 Task: Add Attachment from Trello to Card Card0000000130 in Board Board0000000033 in Workspace WS0000000011 in Trello. Add Cover Blue to Card Card0000000130 in Board Board0000000033 in Workspace WS0000000011 in Trello. Add "Copy Card To …" Button titled Button0000000130 to "bottom" of the list "To Do" to Card Card0000000130 in Board Board0000000033 in Workspace WS0000000011 in Trello. Add Description DS0000000130 to Card Card0000000130 in Board Board0000000033 in Workspace WS0000000011 in Trello. Add Comment CM0000000130 to Card Card0000000130 in Board Board0000000033 in Workspace WS0000000011 in Trello
Action: Mouse moved to (522, 79)
Screenshot: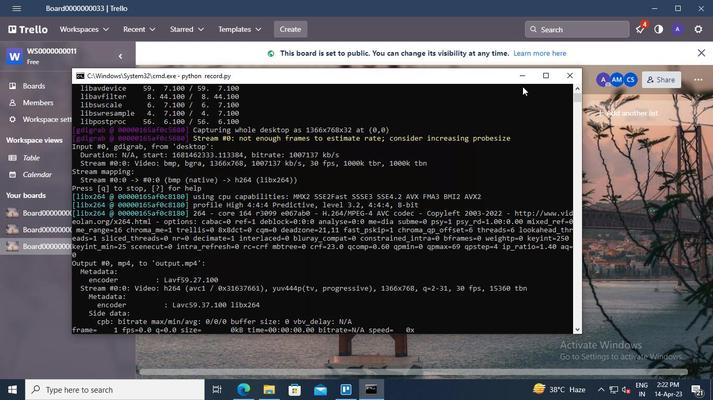 
Action: Mouse pressed left at (522, 79)
Screenshot: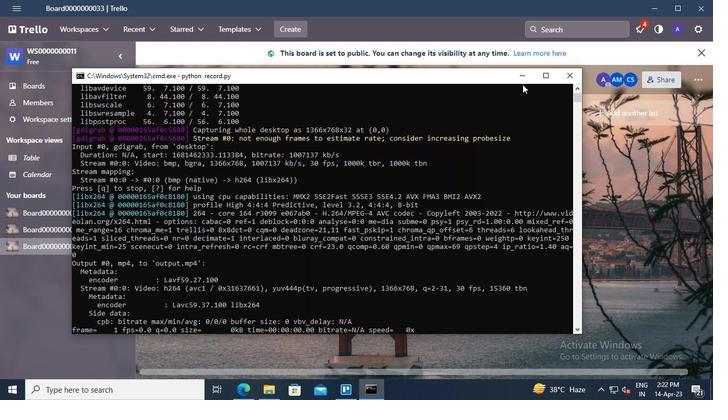 
Action: Mouse moved to (199, 232)
Screenshot: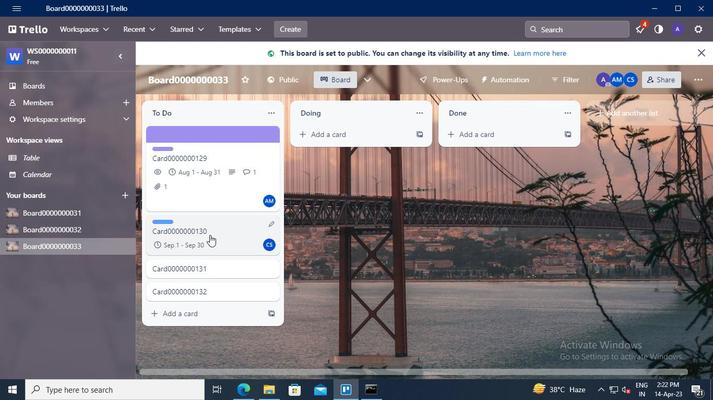 
Action: Mouse pressed left at (199, 232)
Screenshot: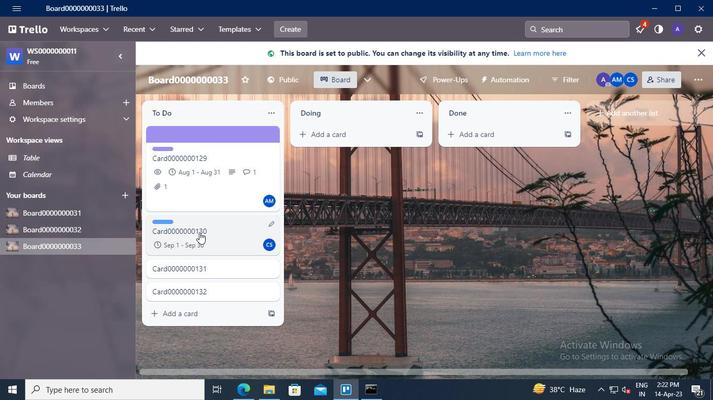 
Action: Mouse moved to (490, 224)
Screenshot: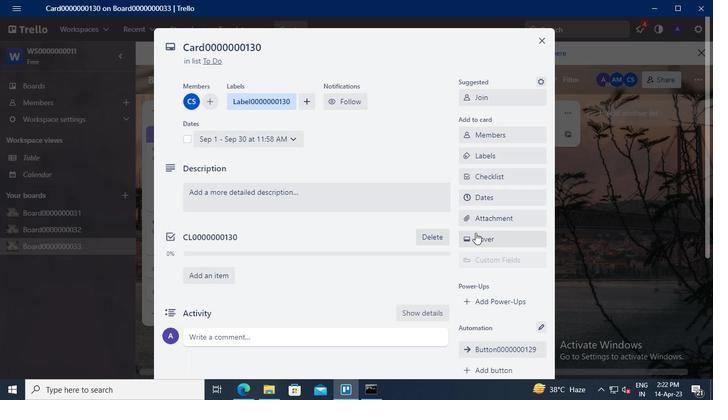 
Action: Mouse pressed left at (490, 224)
Screenshot: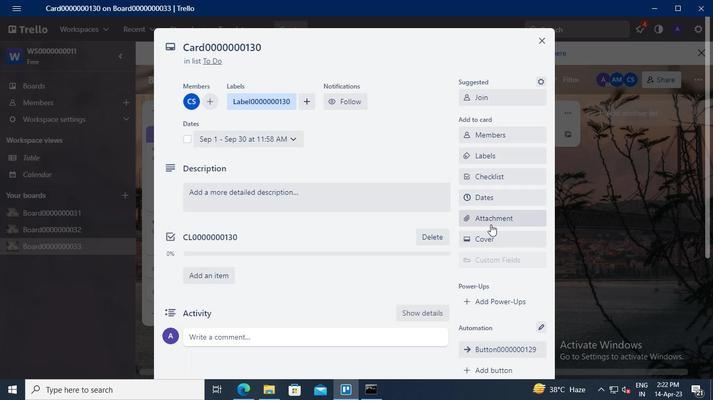 
Action: Mouse moved to (499, 109)
Screenshot: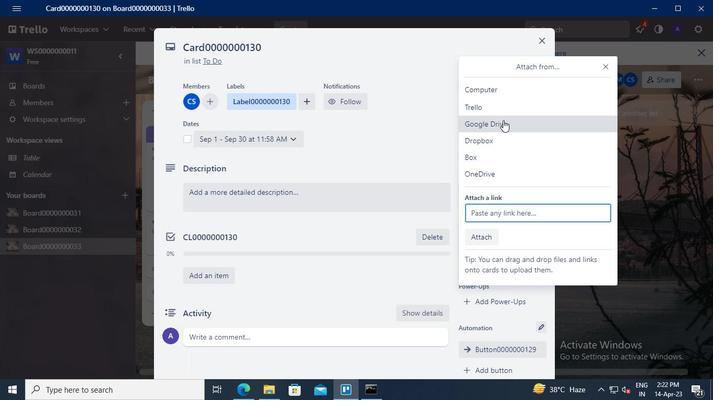
Action: Mouse pressed left at (499, 109)
Screenshot: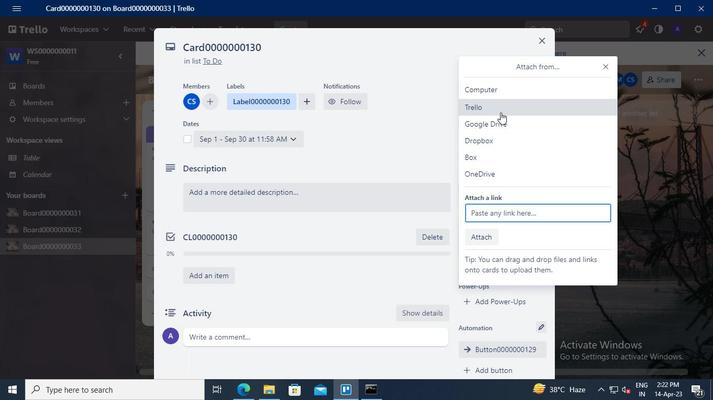 
Action: Mouse moved to (508, 136)
Screenshot: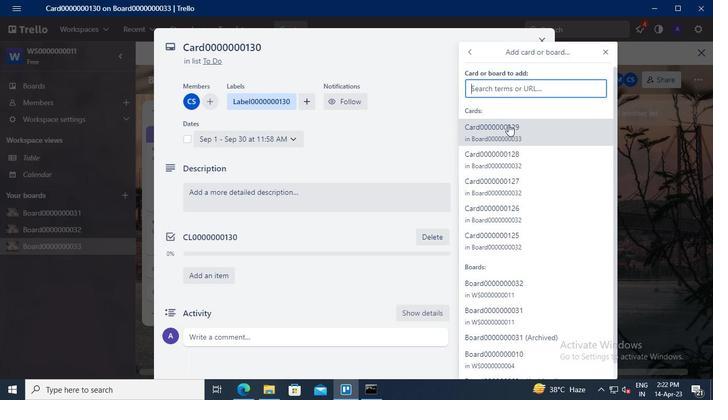 
Action: Mouse pressed left at (508, 136)
Screenshot: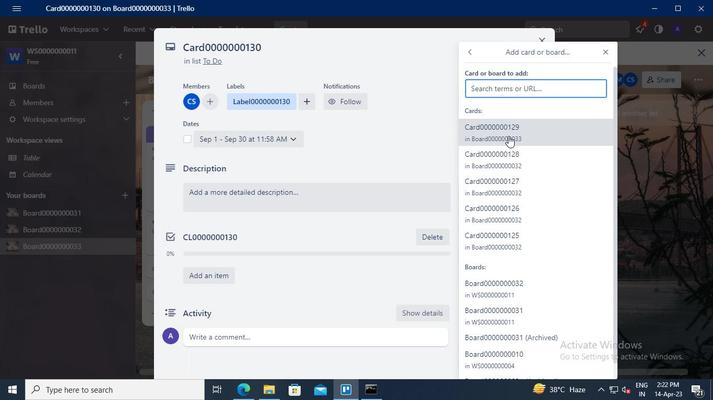 
Action: Mouse moved to (499, 239)
Screenshot: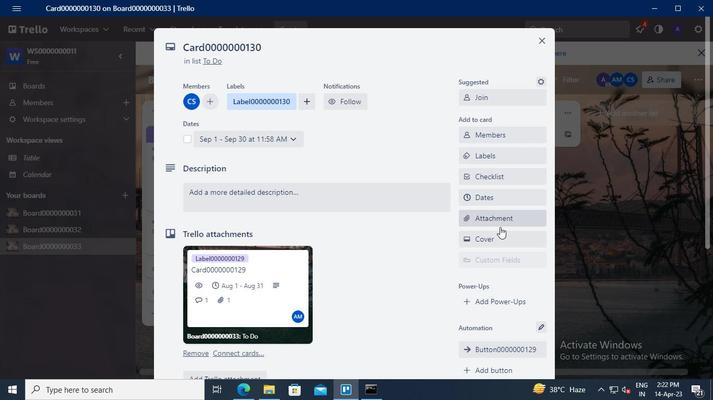 
Action: Mouse pressed left at (499, 239)
Screenshot: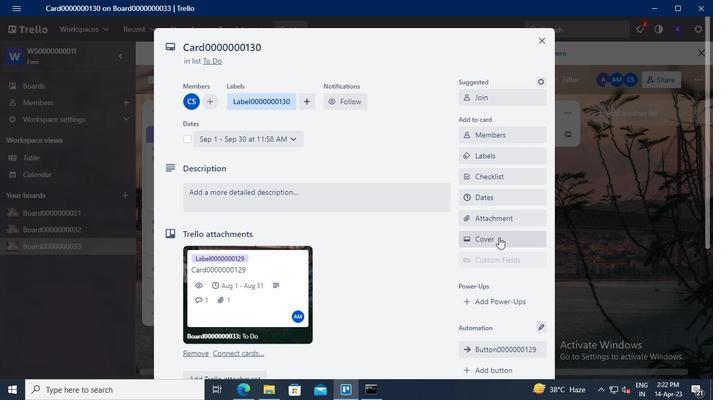 
Action: Mouse moved to (477, 190)
Screenshot: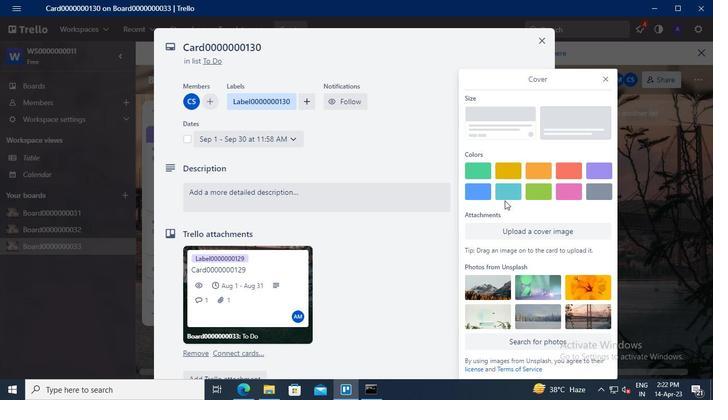 
Action: Mouse pressed left at (477, 190)
Screenshot: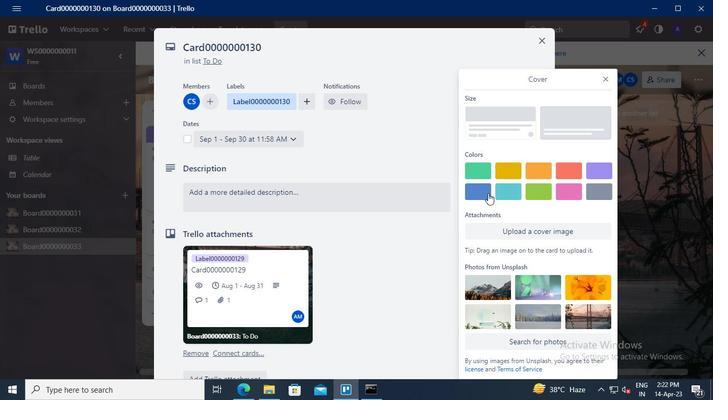 
Action: Mouse moved to (605, 61)
Screenshot: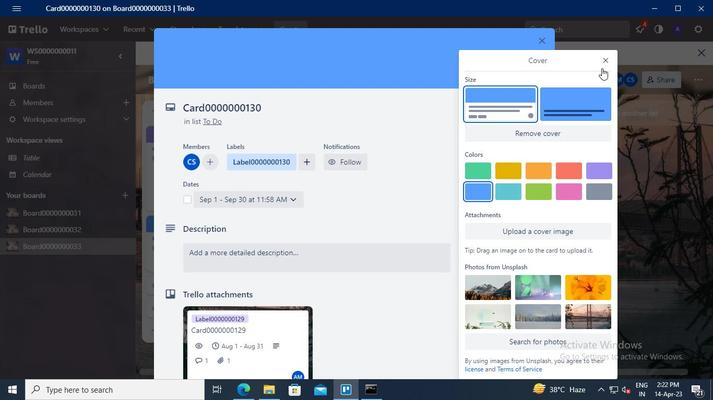 
Action: Mouse pressed left at (605, 61)
Screenshot: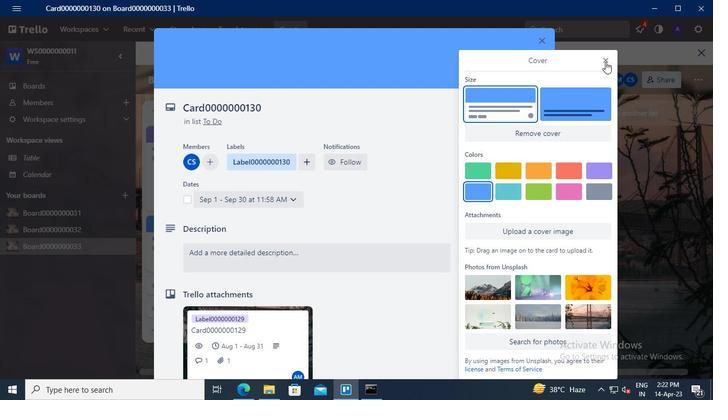 
Action: Mouse moved to (499, 257)
Screenshot: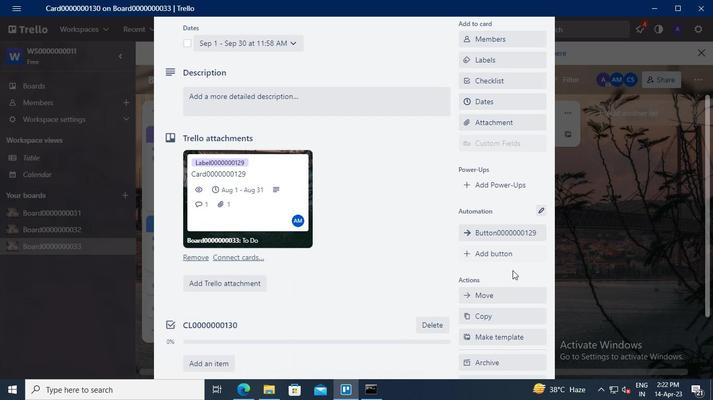 
Action: Mouse pressed left at (499, 257)
Screenshot: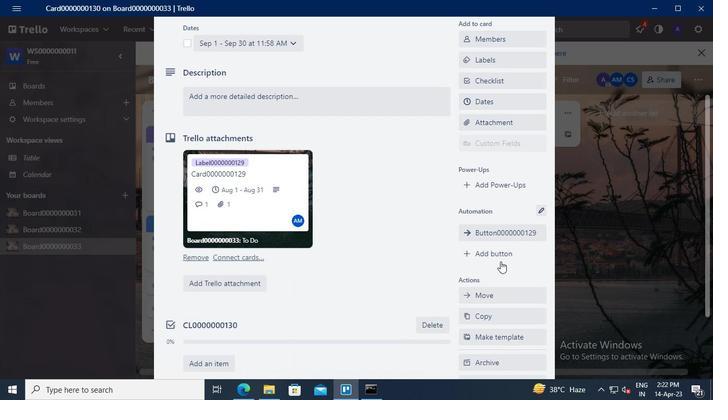 
Action: Mouse moved to (527, 119)
Screenshot: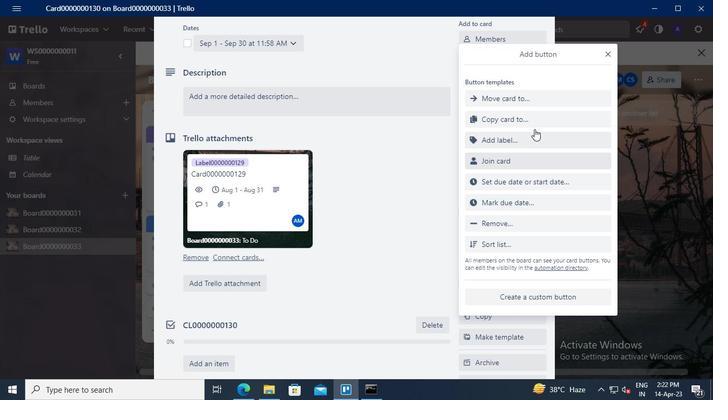 
Action: Mouse pressed left at (527, 119)
Screenshot: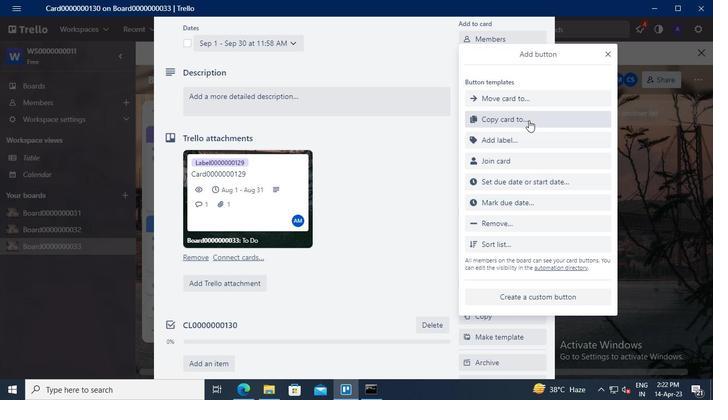 
Action: Mouse moved to (531, 98)
Screenshot: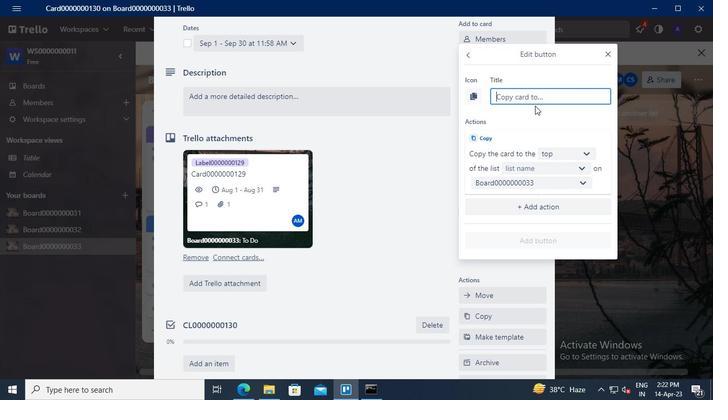 
Action: Mouse pressed left at (531, 98)
Screenshot: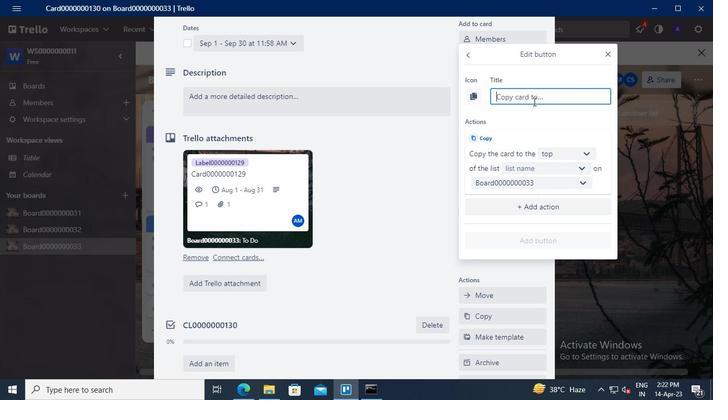 
Action: Keyboard Key.shift
Screenshot: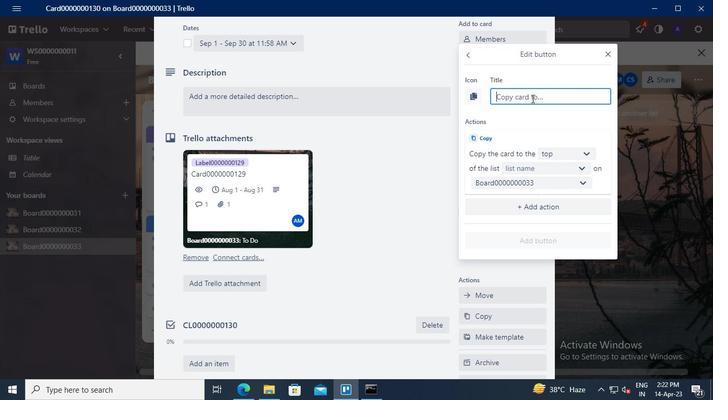 
Action: Keyboard B
Screenshot: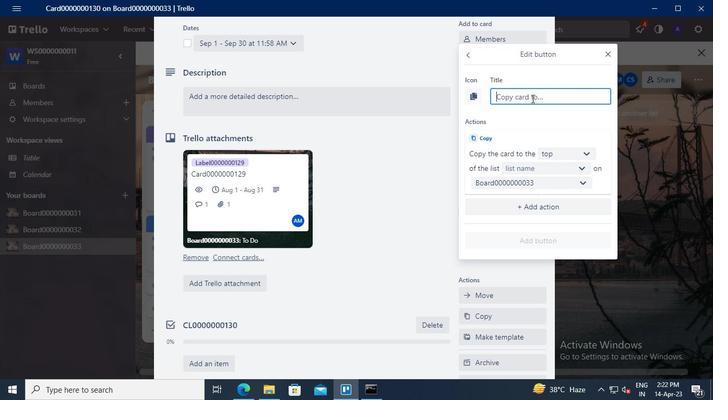 
Action: Keyboard u
Screenshot: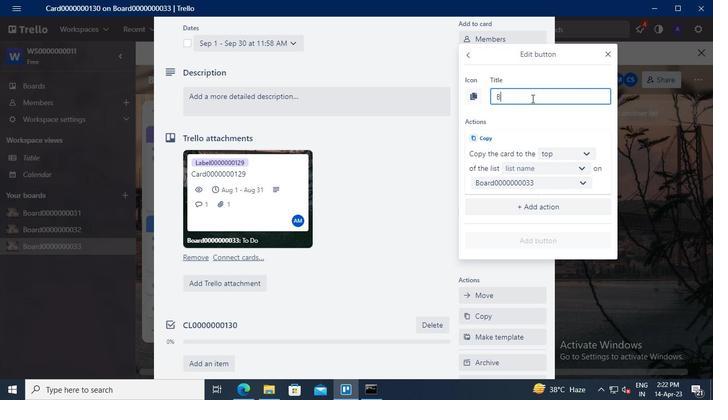 
Action: Keyboard t
Screenshot: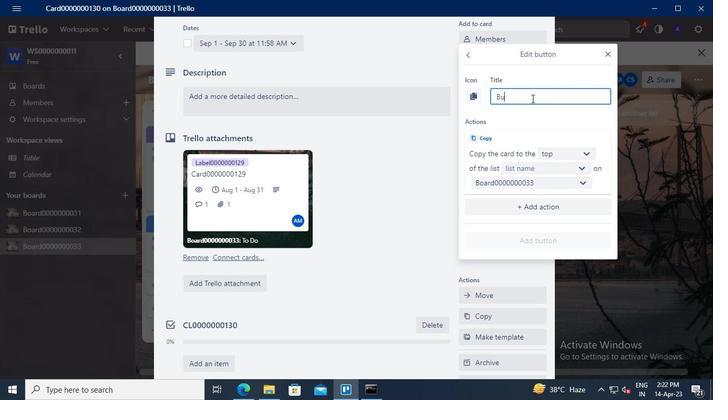 
Action: Keyboard t
Screenshot: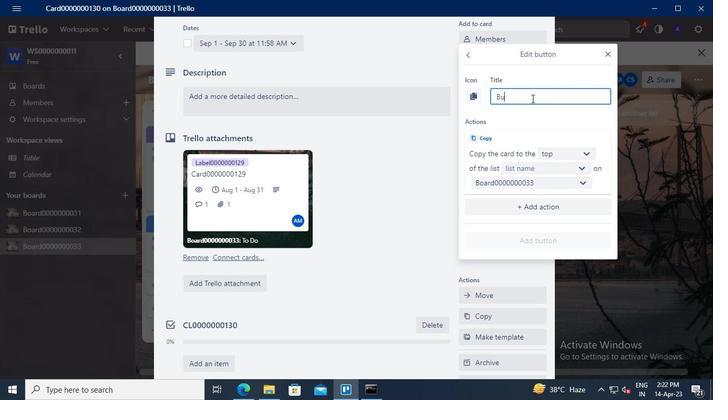 
Action: Keyboard o
Screenshot: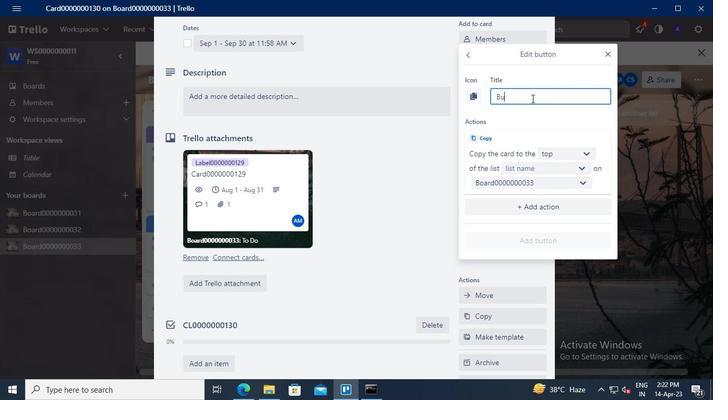 
Action: Keyboard n
Screenshot: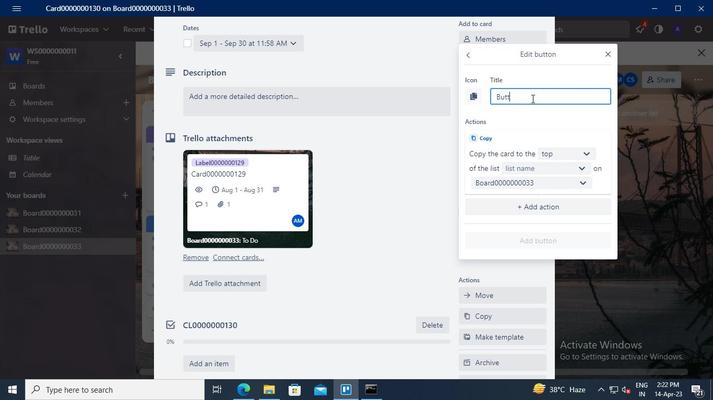 
Action: Keyboard <96>
Screenshot: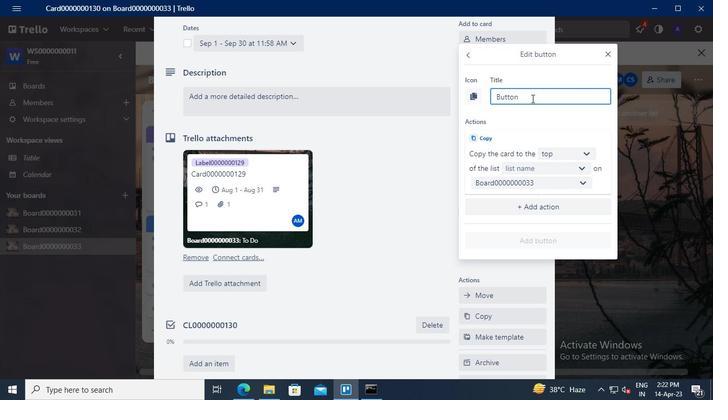 
Action: Keyboard <96>
Screenshot: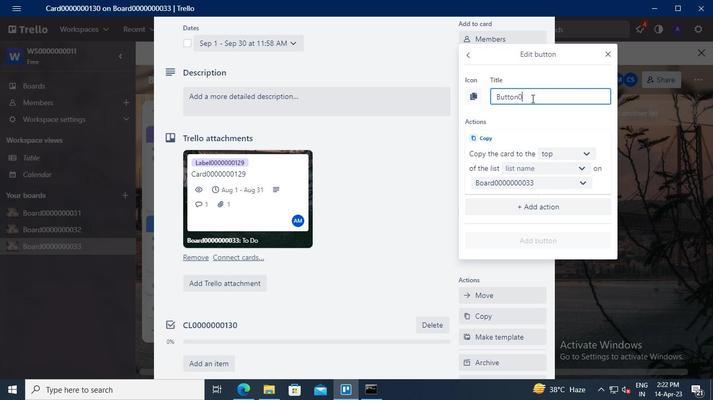 
Action: Keyboard <96>
Screenshot: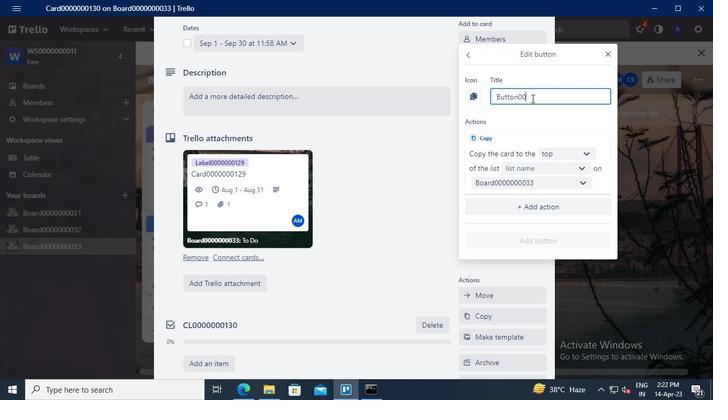 
Action: Keyboard <96>
Screenshot: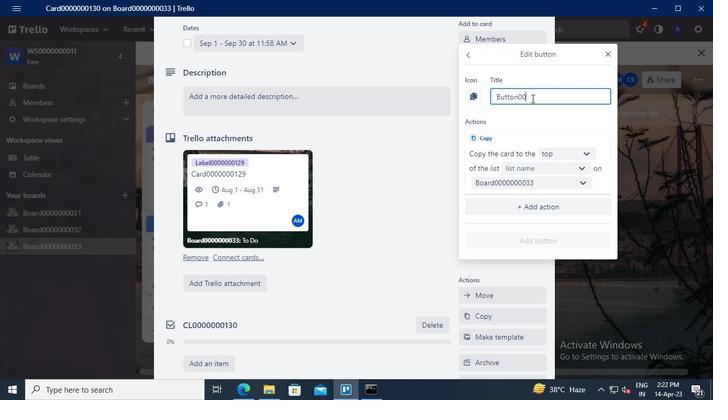 
Action: Keyboard <96>
Screenshot: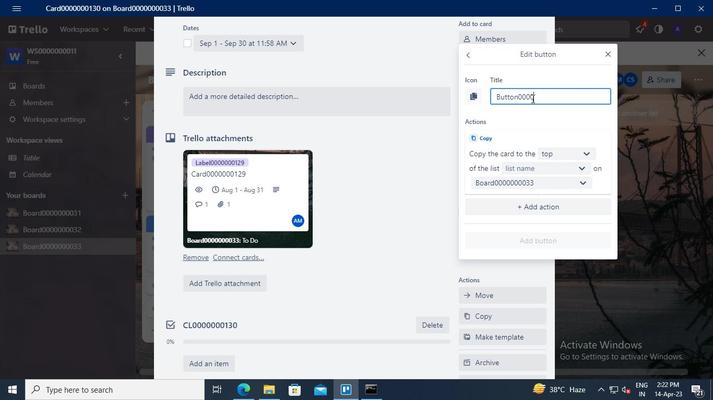 
Action: Keyboard <96>
Screenshot: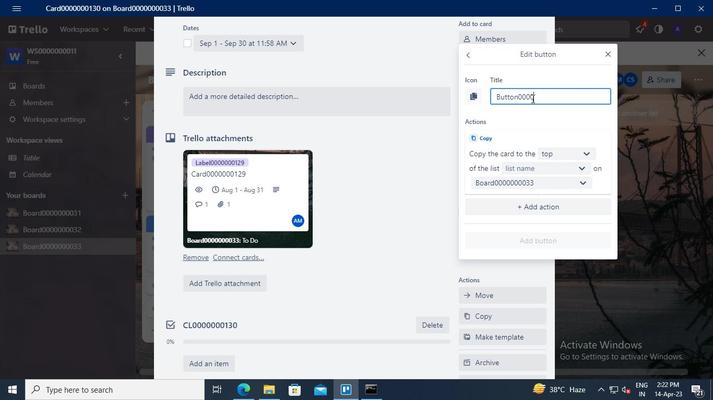 
Action: Keyboard <96>
Screenshot: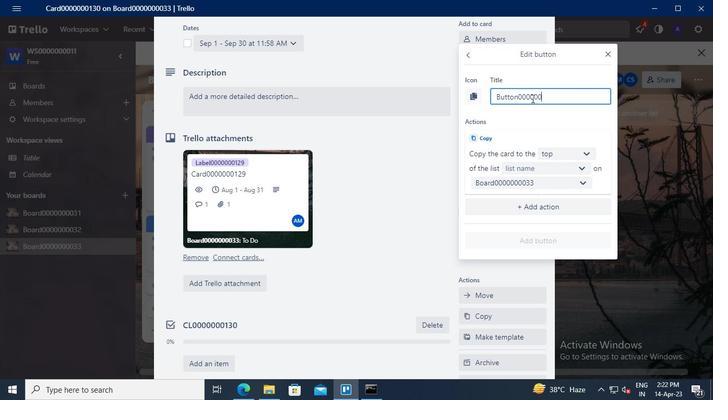 
Action: Keyboard <97>
Screenshot: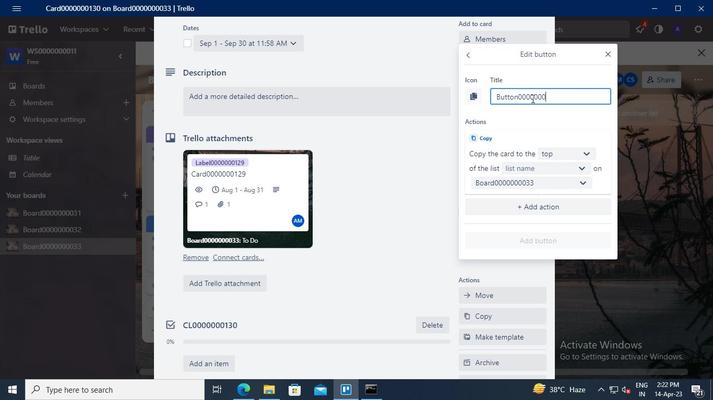 
Action: Keyboard <99>
Screenshot: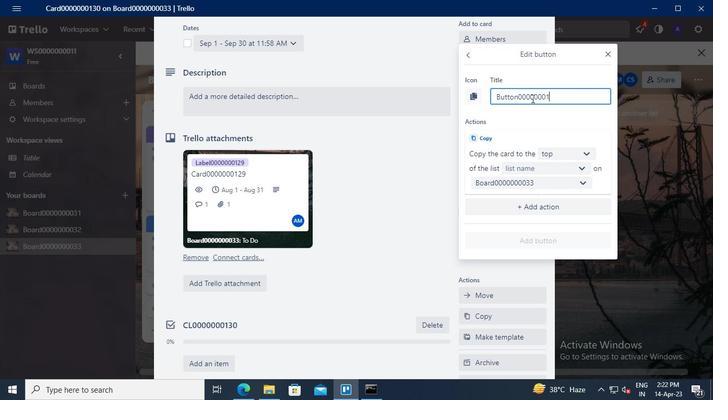 
Action: Keyboard <96>
Screenshot: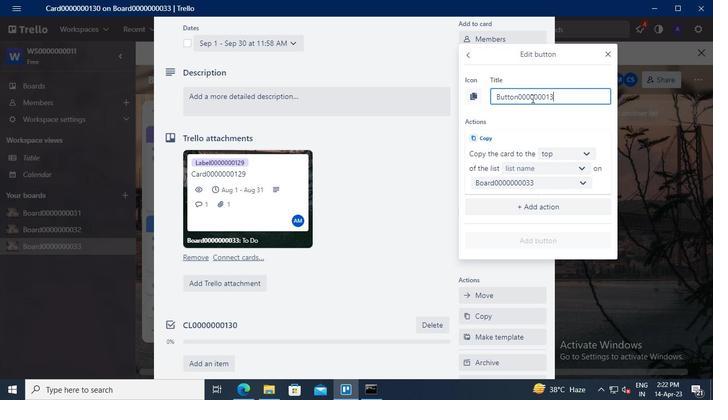 
Action: Mouse moved to (556, 152)
Screenshot: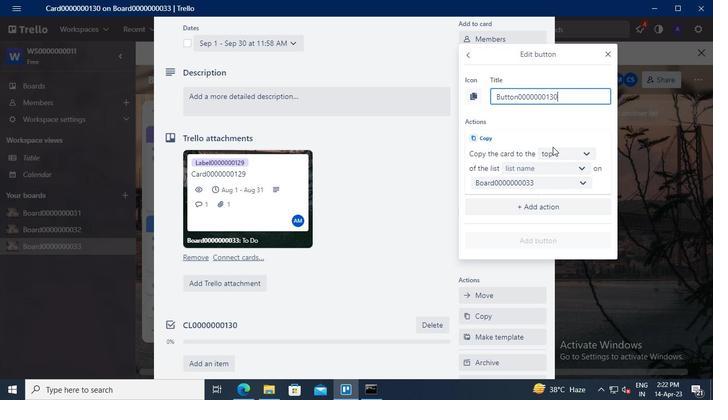 
Action: Mouse pressed left at (556, 152)
Screenshot: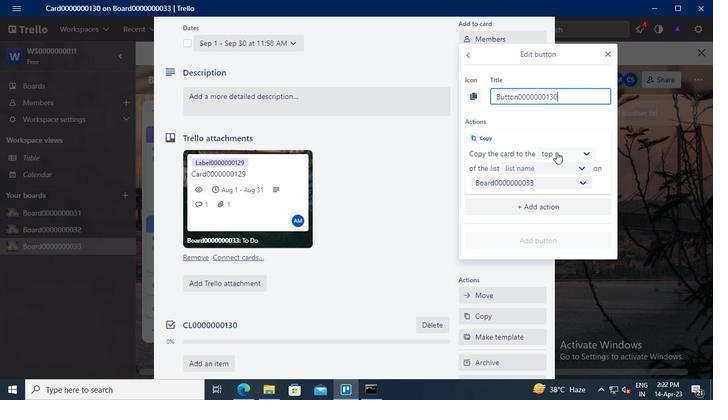 
Action: Mouse moved to (558, 190)
Screenshot: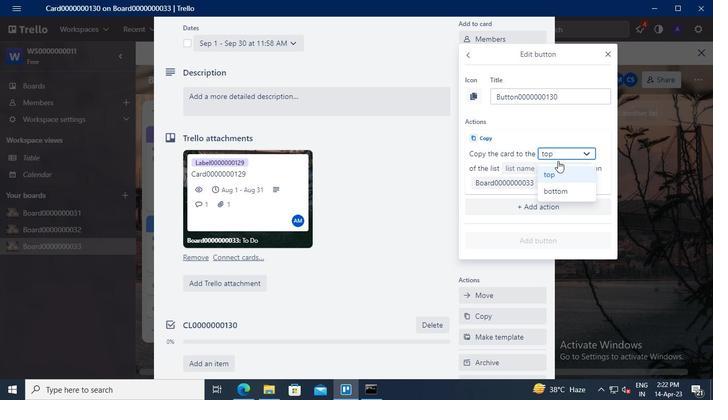 
Action: Mouse pressed left at (558, 190)
Screenshot: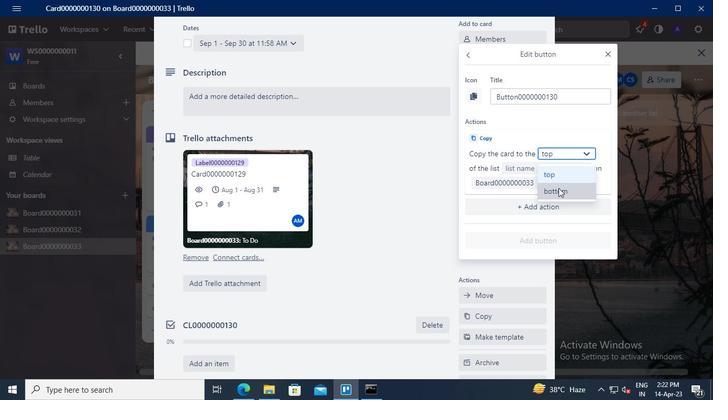 
Action: Mouse moved to (536, 170)
Screenshot: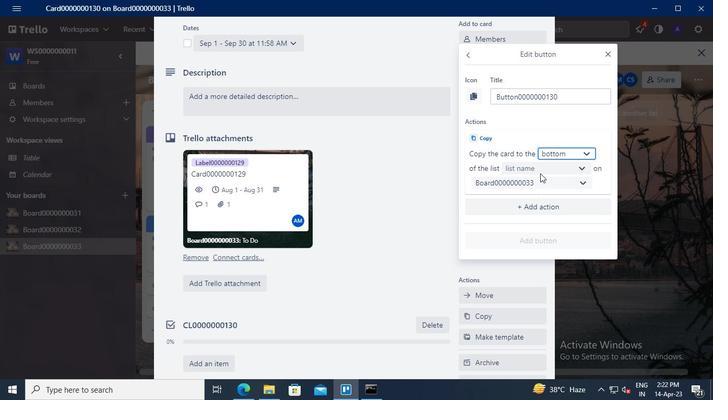 
Action: Mouse pressed left at (536, 170)
Screenshot: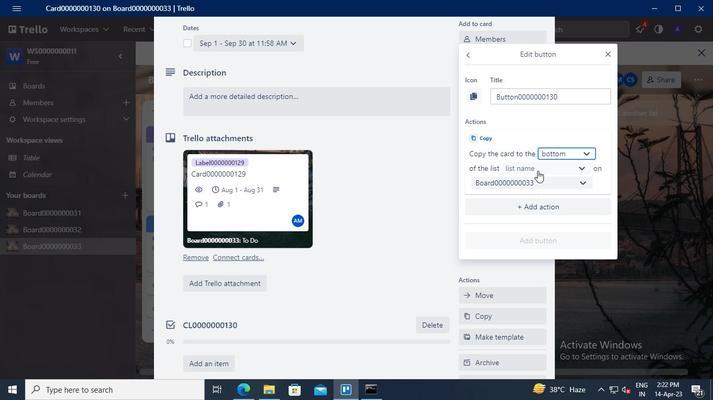
Action: Mouse moved to (532, 186)
Screenshot: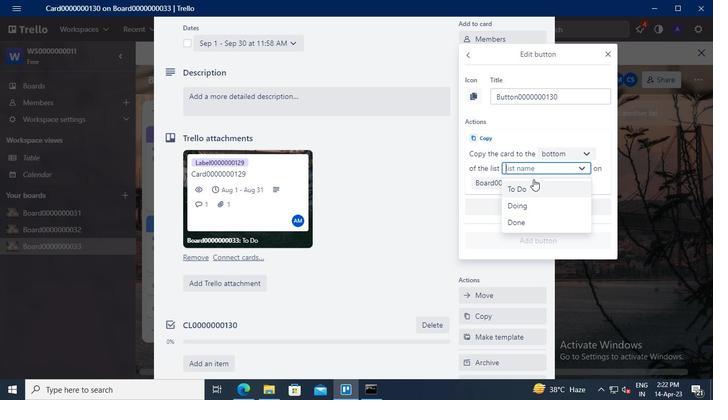 
Action: Mouse pressed left at (532, 186)
Screenshot: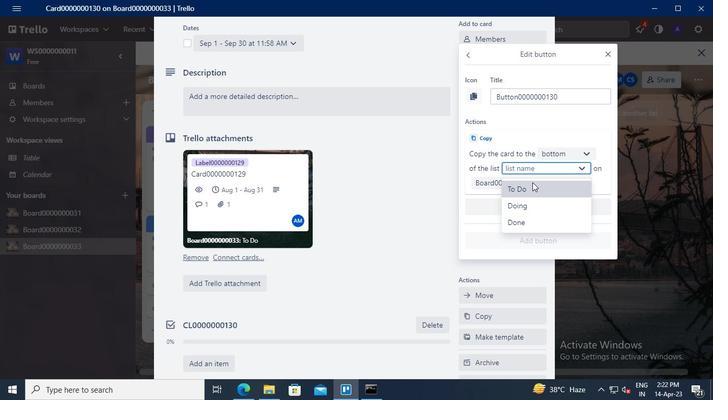 
Action: Mouse moved to (566, 239)
Screenshot: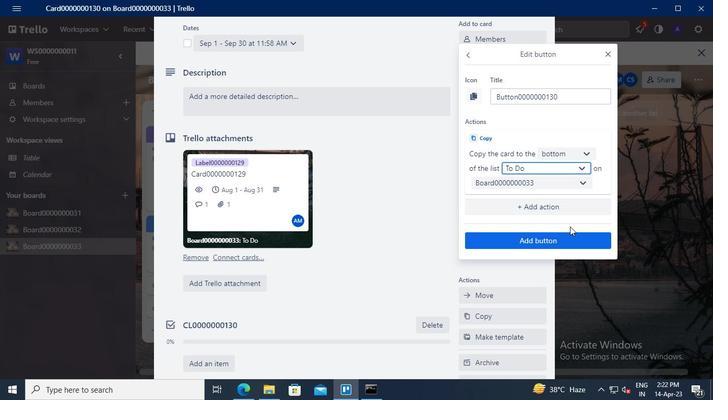 
Action: Mouse pressed left at (566, 239)
Screenshot: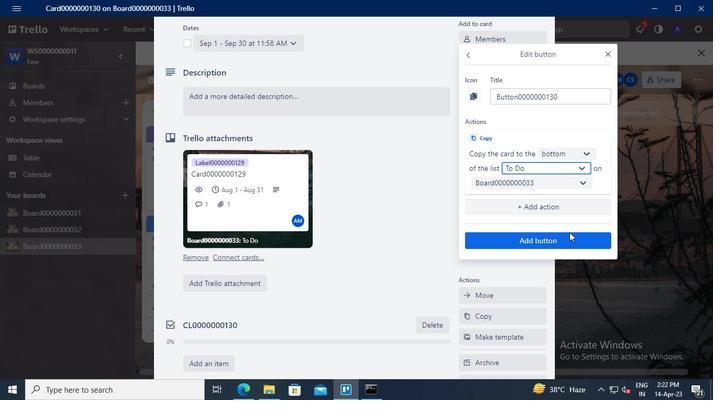 
Action: Mouse moved to (241, 107)
Screenshot: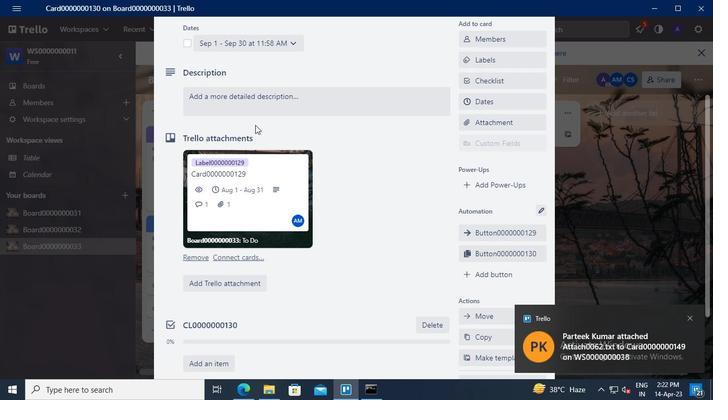 
Action: Mouse pressed left at (241, 107)
Screenshot: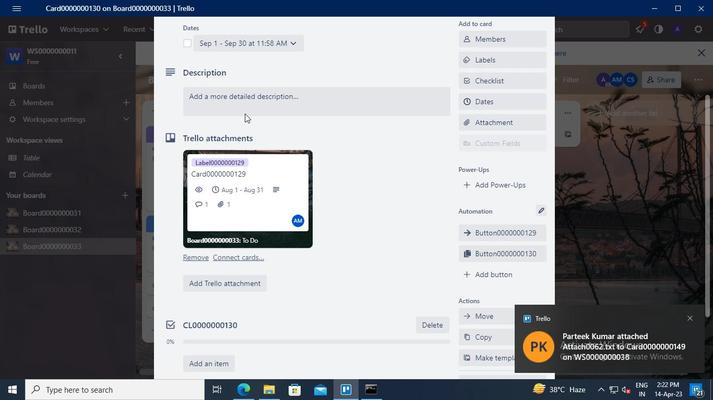 
Action: Mouse moved to (203, 135)
Screenshot: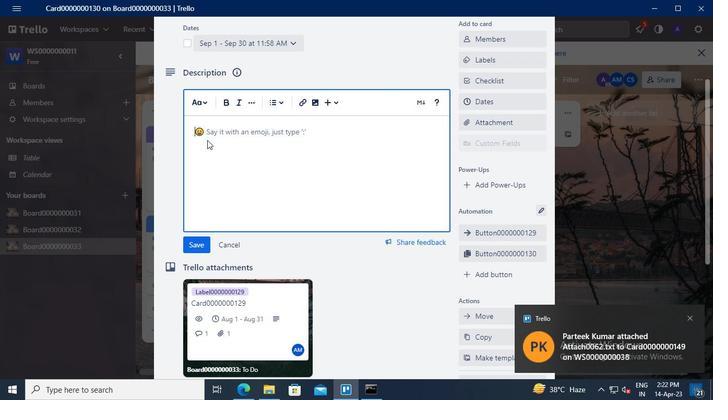 
Action: Mouse pressed left at (203, 135)
Screenshot: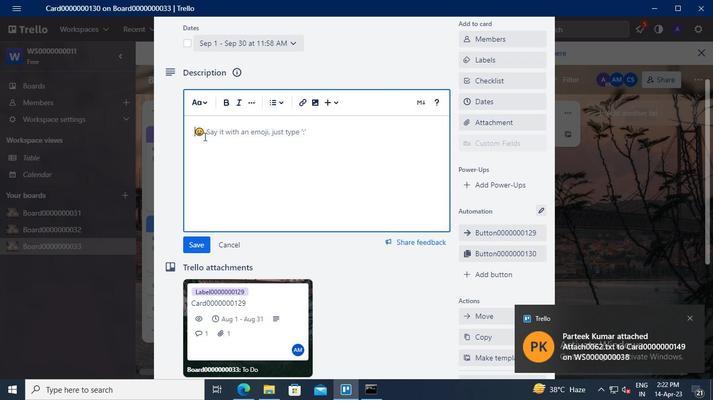 
Action: Keyboard Key.shift
Screenshot: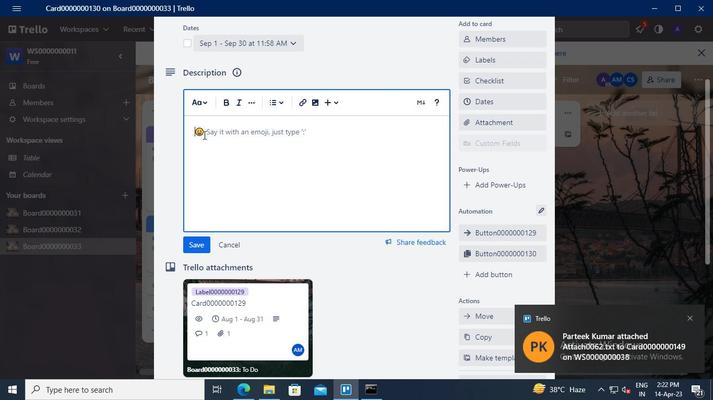 
Action: Keyboard D
Screenshot: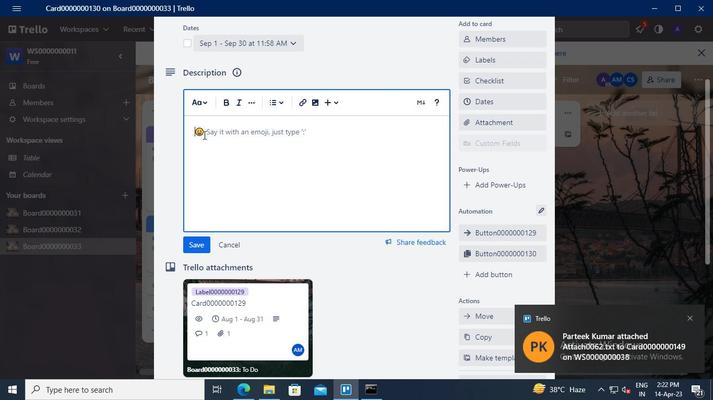 
Action: Keyboard S
Screenshot: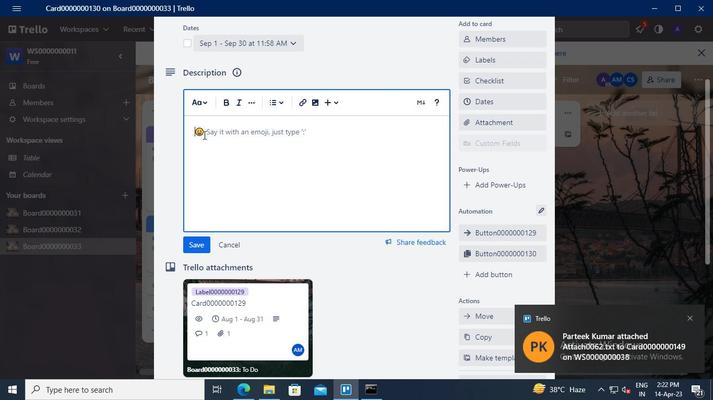 
Action: Keyboard <96>
Screenshot: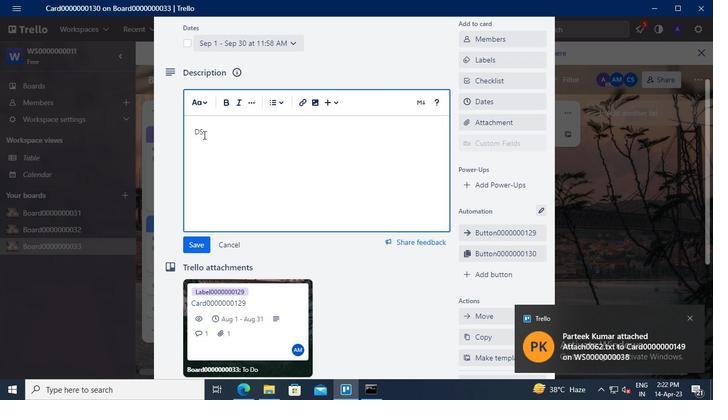 
Action: Keyboard <96>
Screenshot: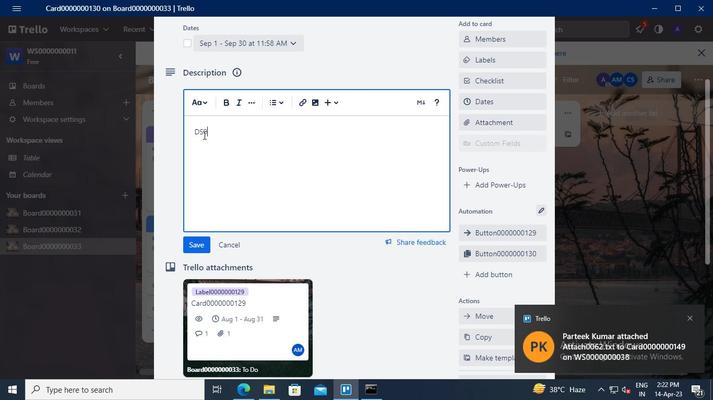 
Action: Keyboard <96>
Screenshot: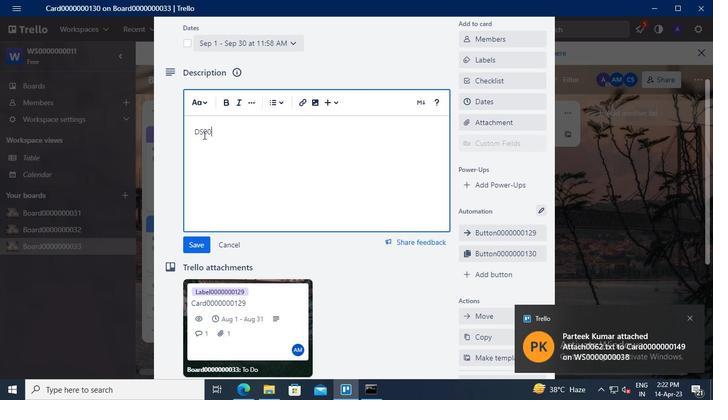 
Action: Keyboard <96>
Screenshot: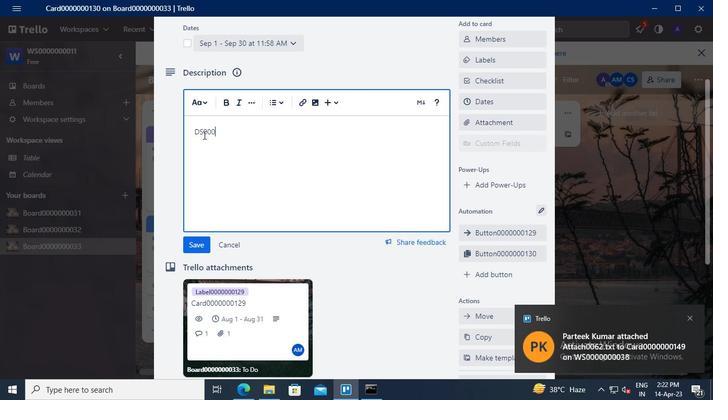 
Action: Keyboard <96>
Screenshot: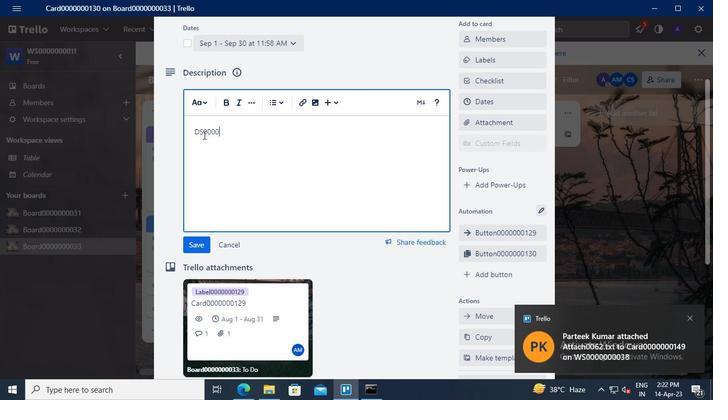
Action: Keyboard <96>
Screenshot: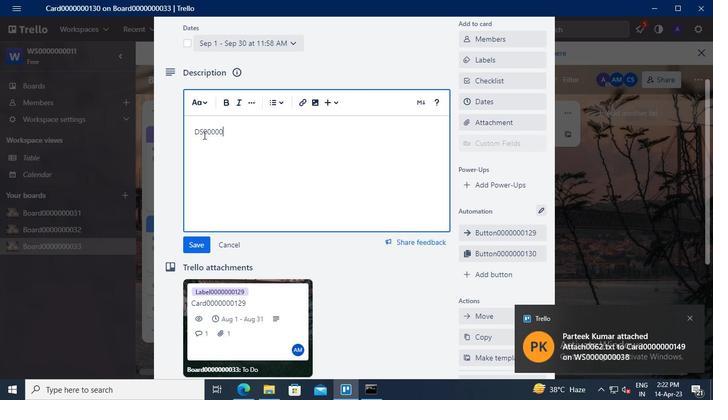 
Action: Keyboard <96>
Screenshot: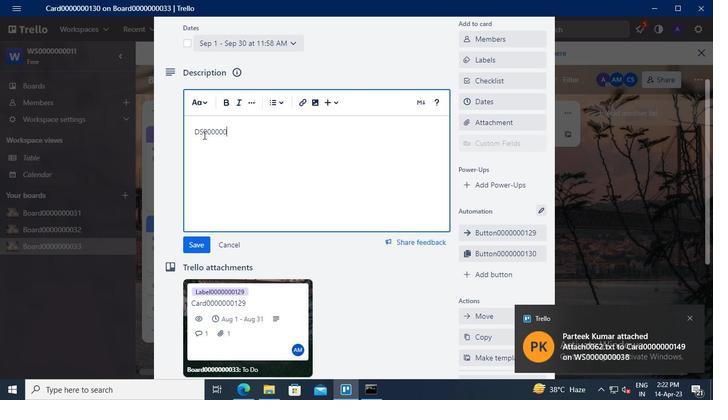 
Action: Keyboard <97>
Screenshot: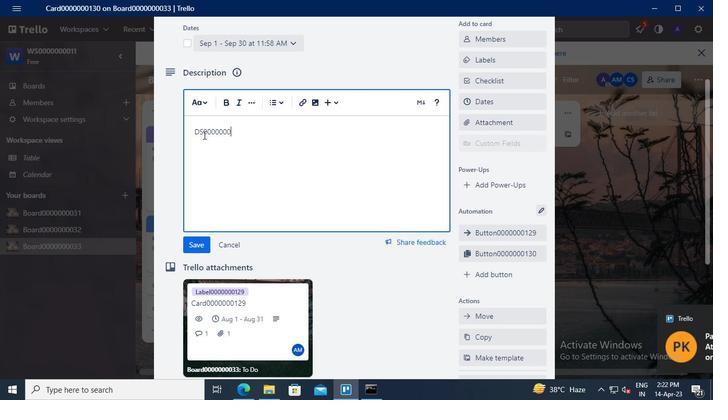 
Action: Keyboard <99>
Screenshot: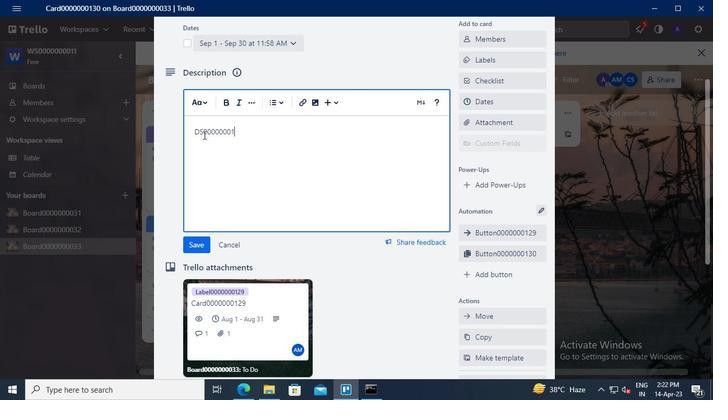 
Action: Keyboard <96>
Screenshot: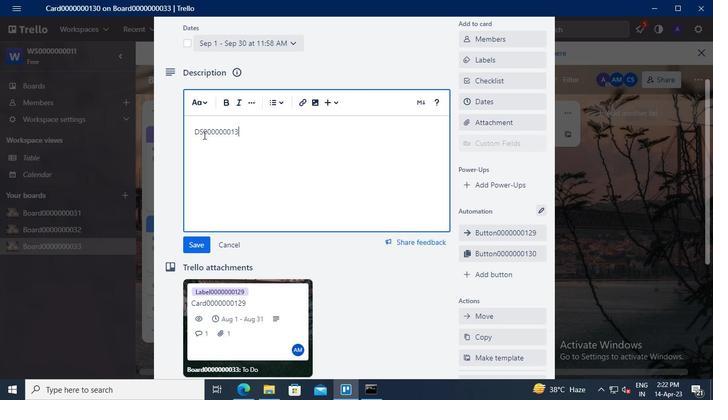 
Action: Mouse moved to (204, 237)
Screenshot: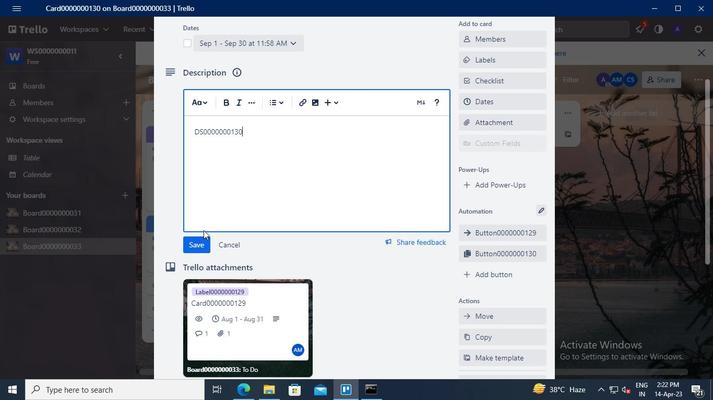 
Action: Mouse pressed left at (204, 237)
Screenshot: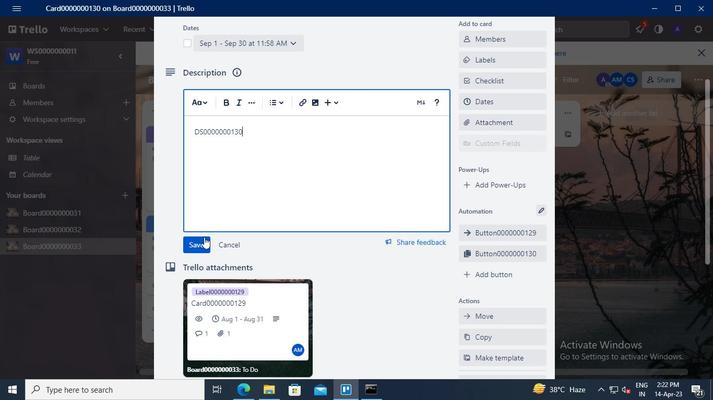 
Action: Mouse moved to (236, 314)
Screenshot: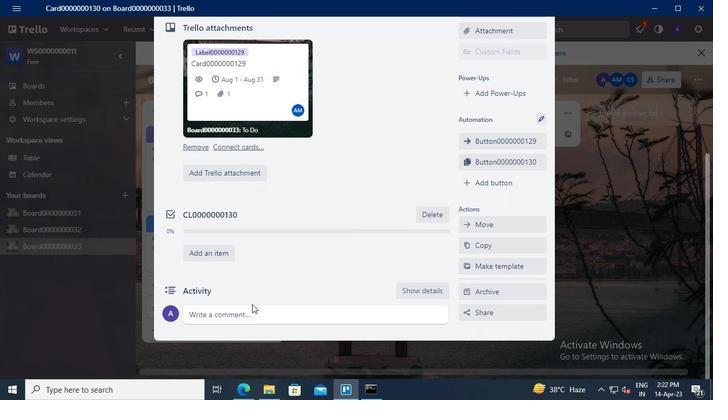 
Action: Mouse pressed left at (236, 314)
Screenshot: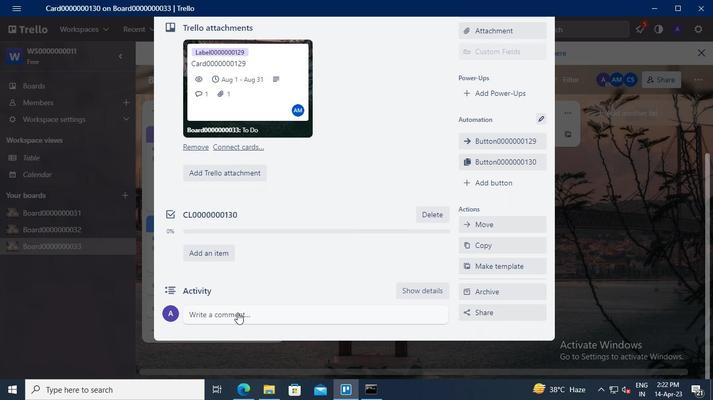 
Action: Keyboard Key.shift
Screenshot: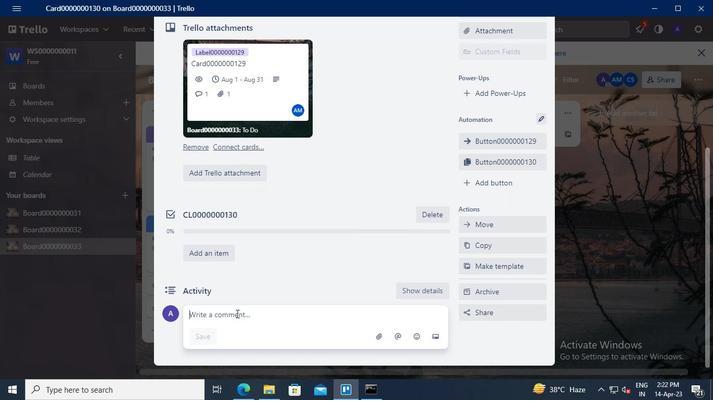 
Action: Keyboard Key.shift
Screenshot: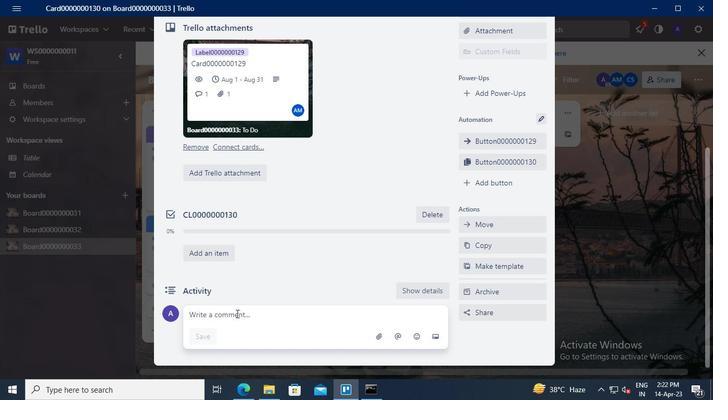 
Action: Keyboard Key.shift
Screenshot: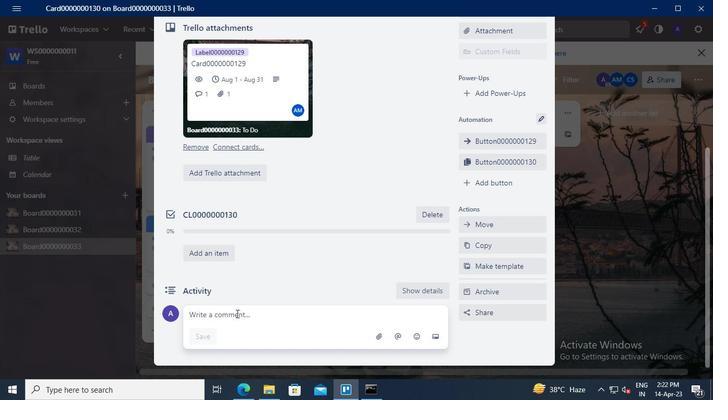 
Action: Keyboard C
Screenshot: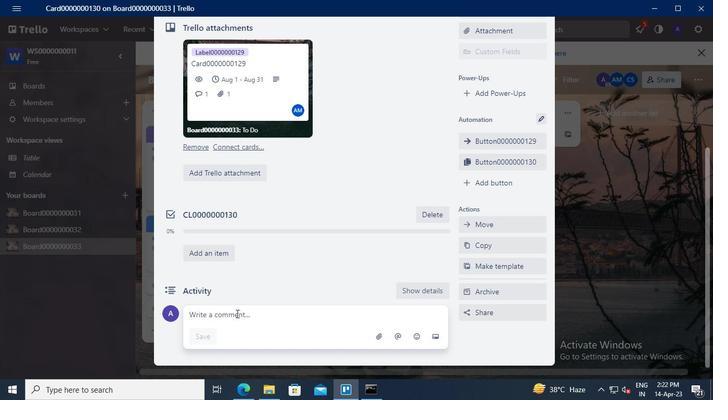 
Action: Keyboard M
Screenshot: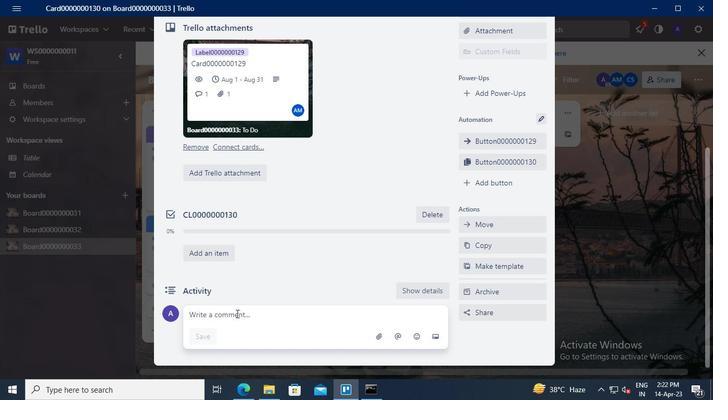 
Action: Keyboard <96>
Screenshot: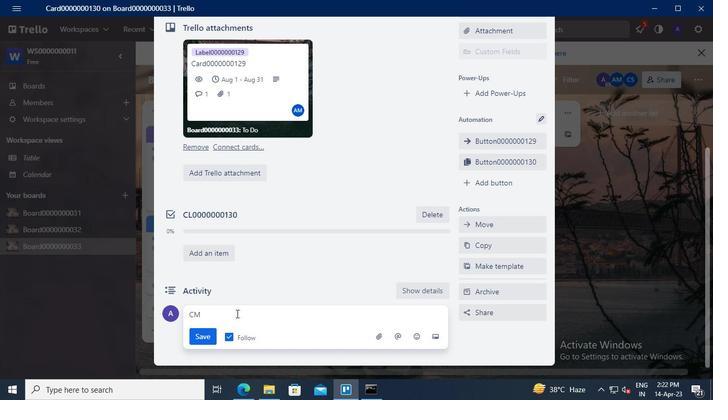 
Action: Keyboard <96>
Screenshot: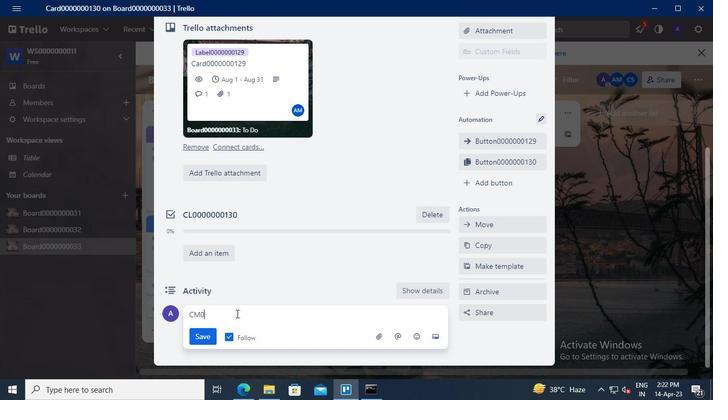 
Action: Keyboard <96>
Screenshot: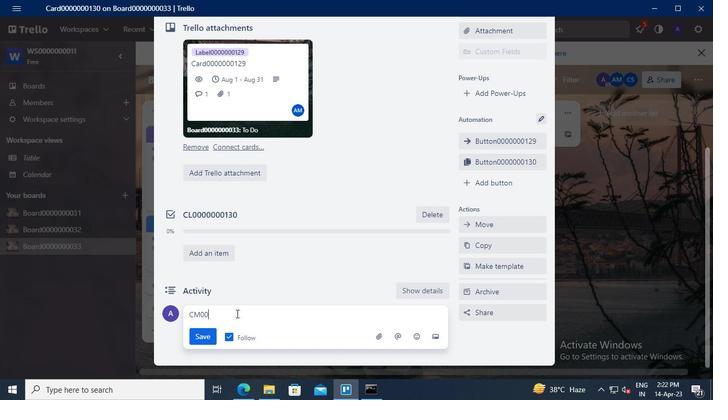 
Action: Keyboard <96>
Screenshot: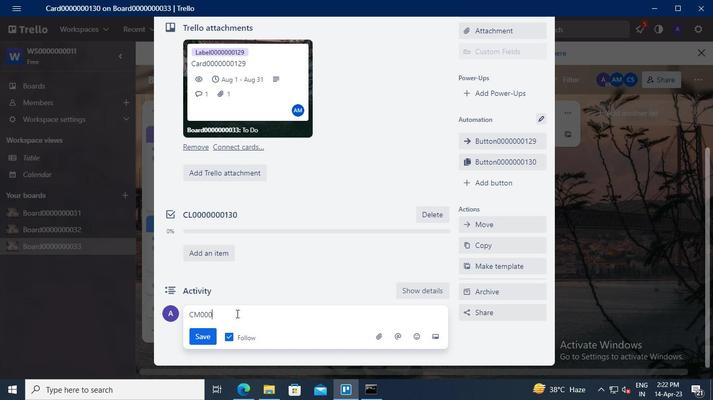 
Action: Keyboard <96>
Screenshot: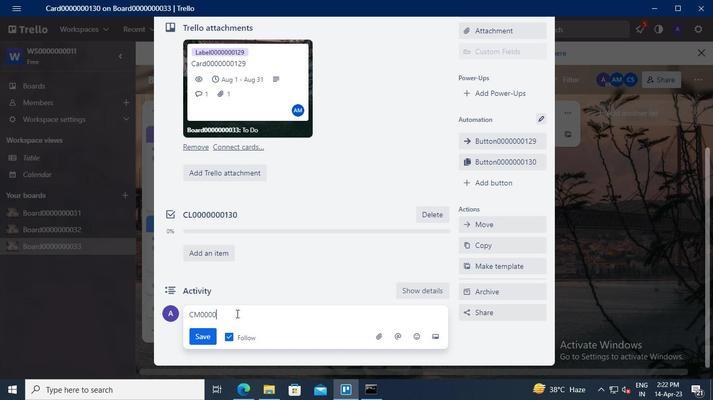 
Action: Keyboard <96>
Screenshot: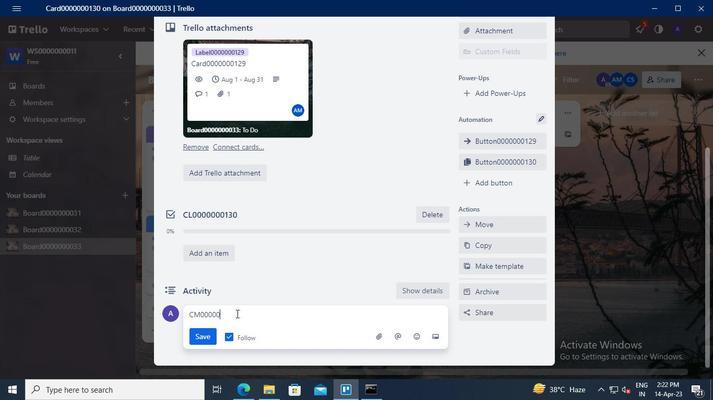 
Action: Keyboard <96>
Screenshot: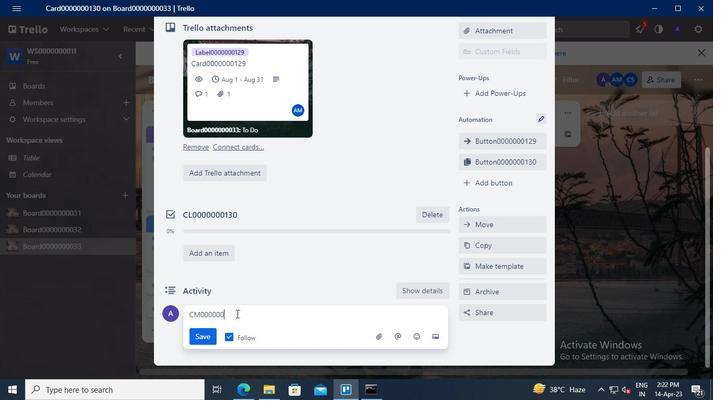 
Action: Keyboard <97>
Screenshot: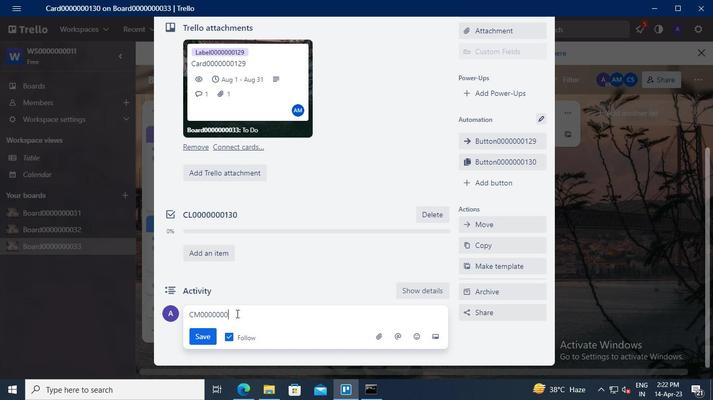 
Action: Keyboard <99>
Screenshot: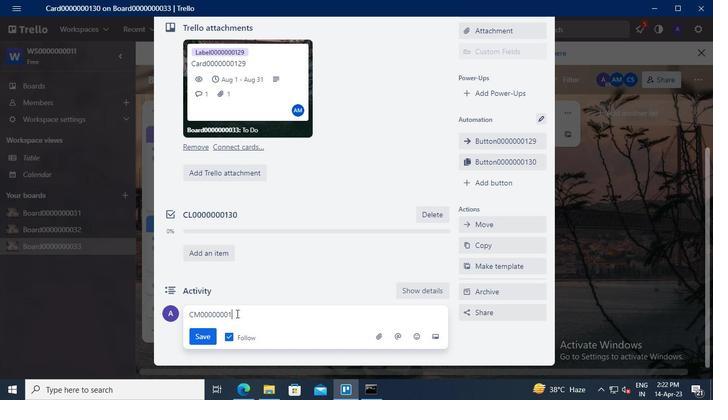 
Action: Keyboard <96>
Screenshot: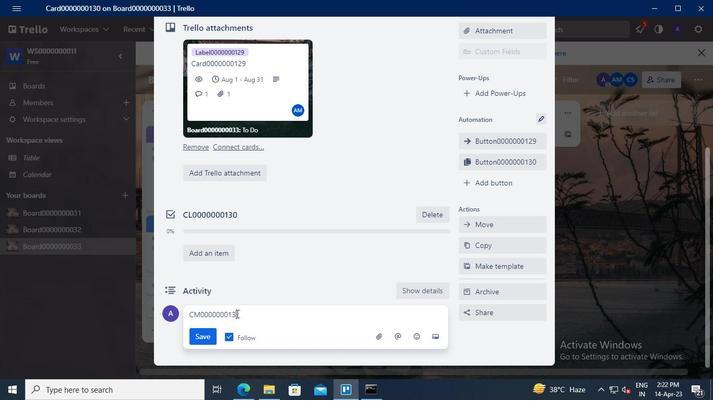 
Action: Mouse moved to (211, 334)
Screenshot: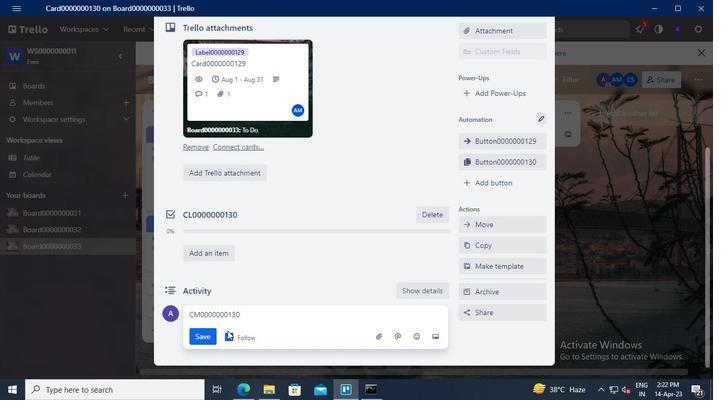 
Action: Mouse pressed left at (211, 334)
Screenshot: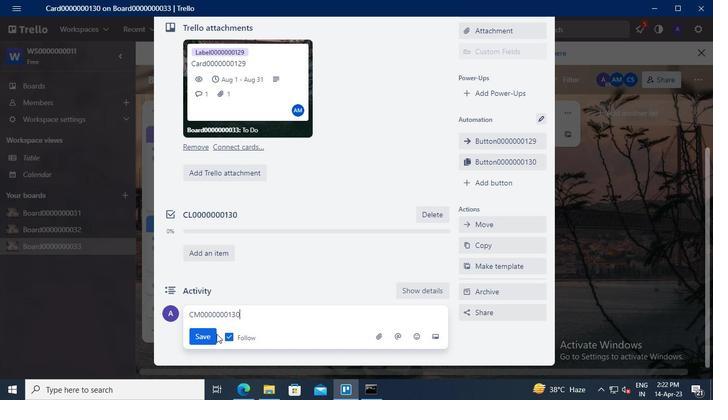 
Action: Mouse moved to (377, 392)
Screenshot: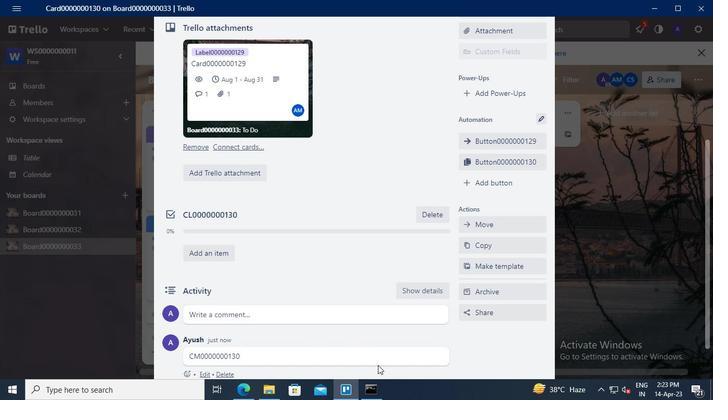 
Action: Mouse pressed left at (377, 392)
Screenshot: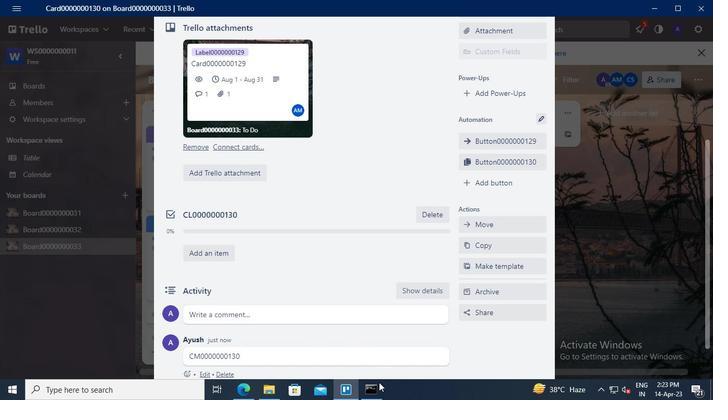 
Action: Mouse moved to (567, 78)
Screenshot: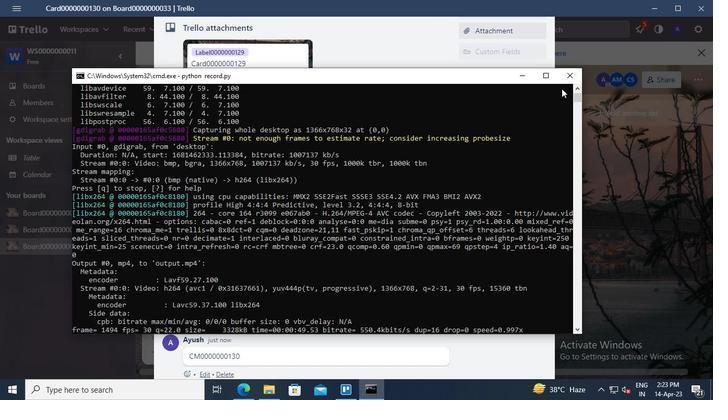 
Action: Mouse pressed left at (567, 78)
Screenshot: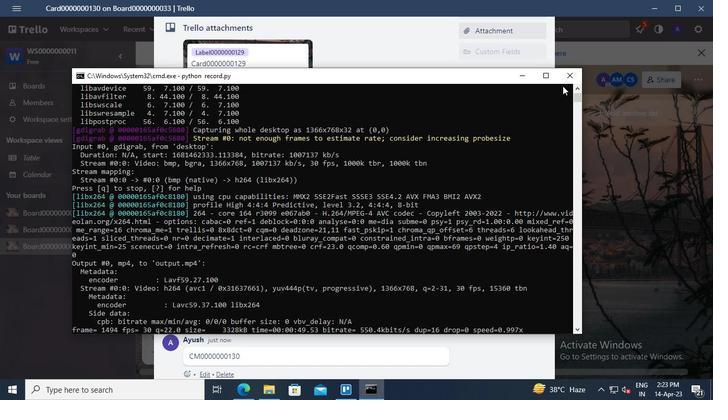 
Action: Mouse moved to (567, 81)
Screenshot: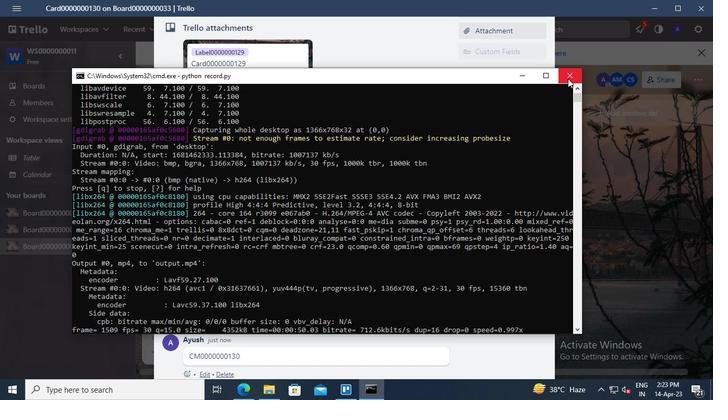 
